 Task: In Heading Arial with underline. Font size of heading  '18'Font style of data Calibri. Font size of data  9Alignment of headline & data Align center. Fill color in heading,  RedFont color of data Black Apply border in Data No BorderIn the sheet  Data Management Template Sheetbook
Action: Mouse moved to (949, 127)
Screenshot: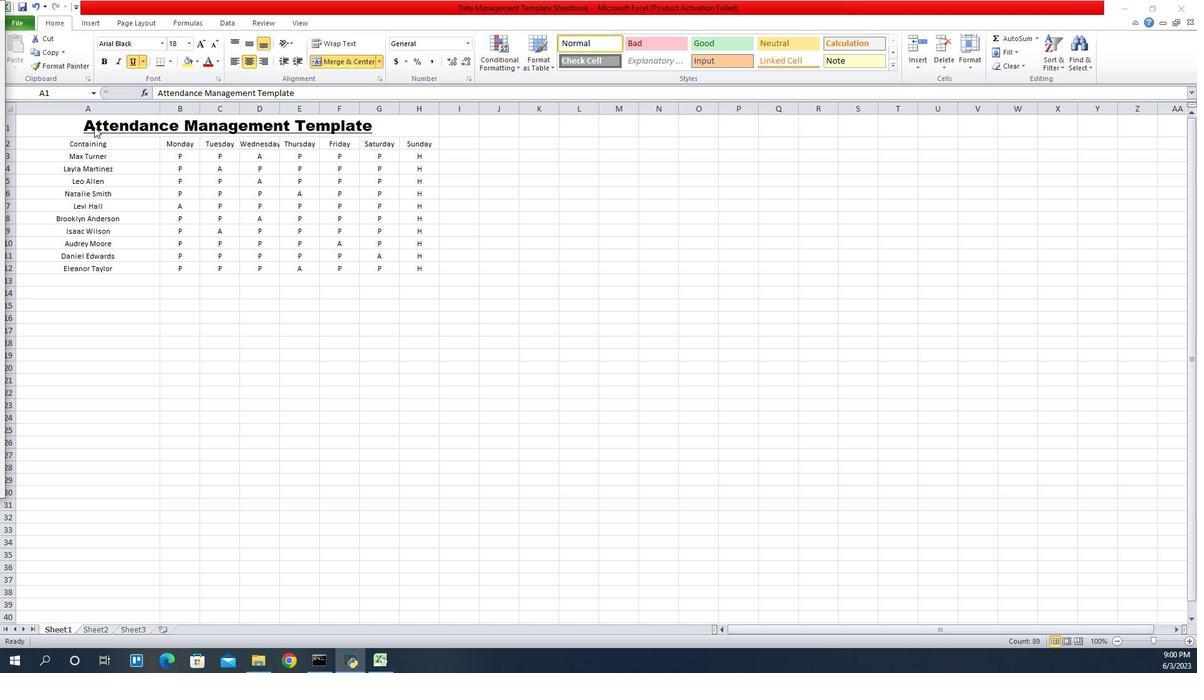 
Action: Mouse pressed left at (949, 127)
Screenshot: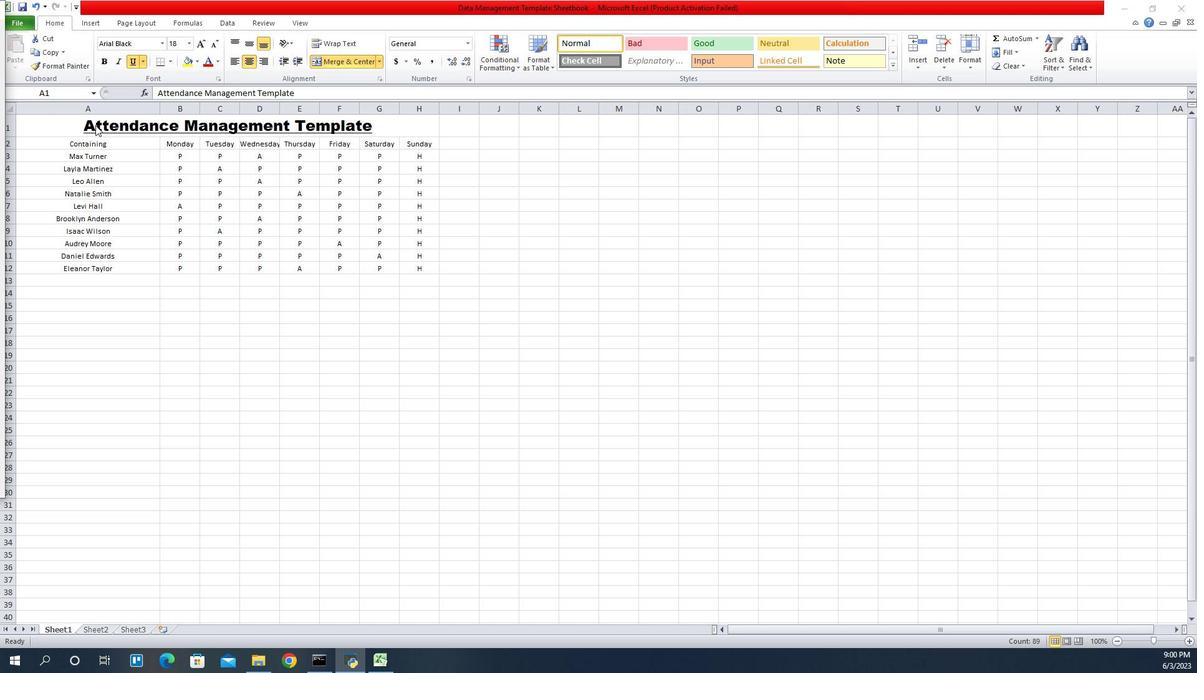
Action: Mouse moved to (951, 123)
Screenshot: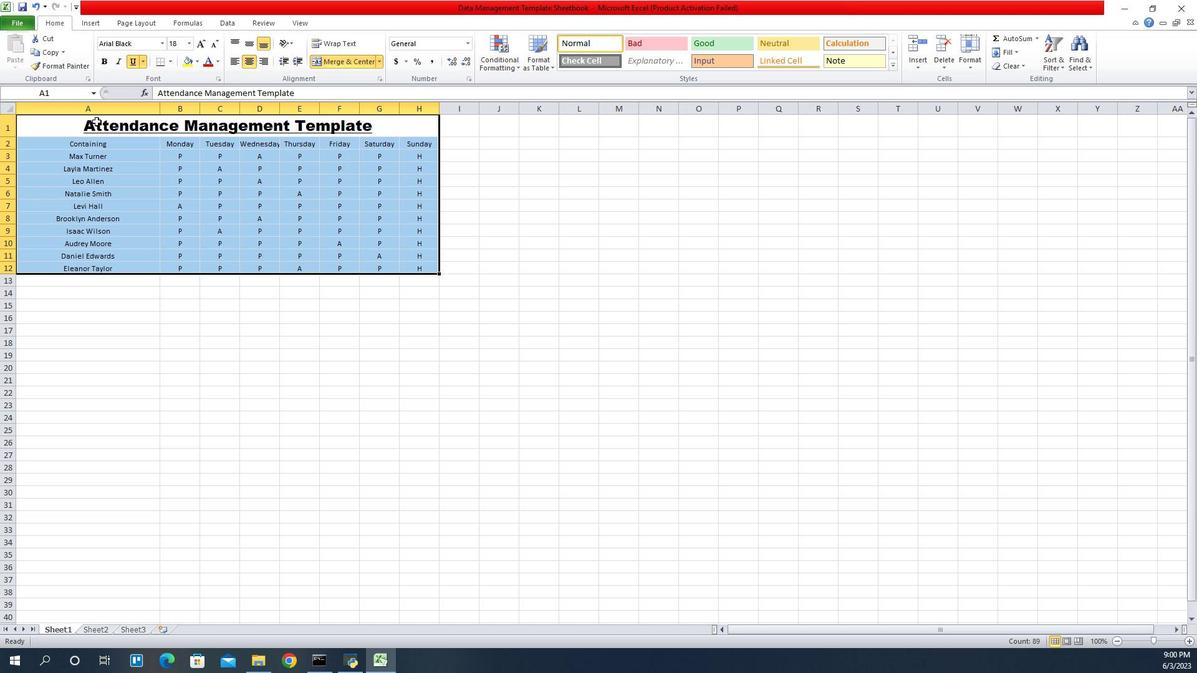 
Action: Mouse pressed left at (951, 123)
Screenshot: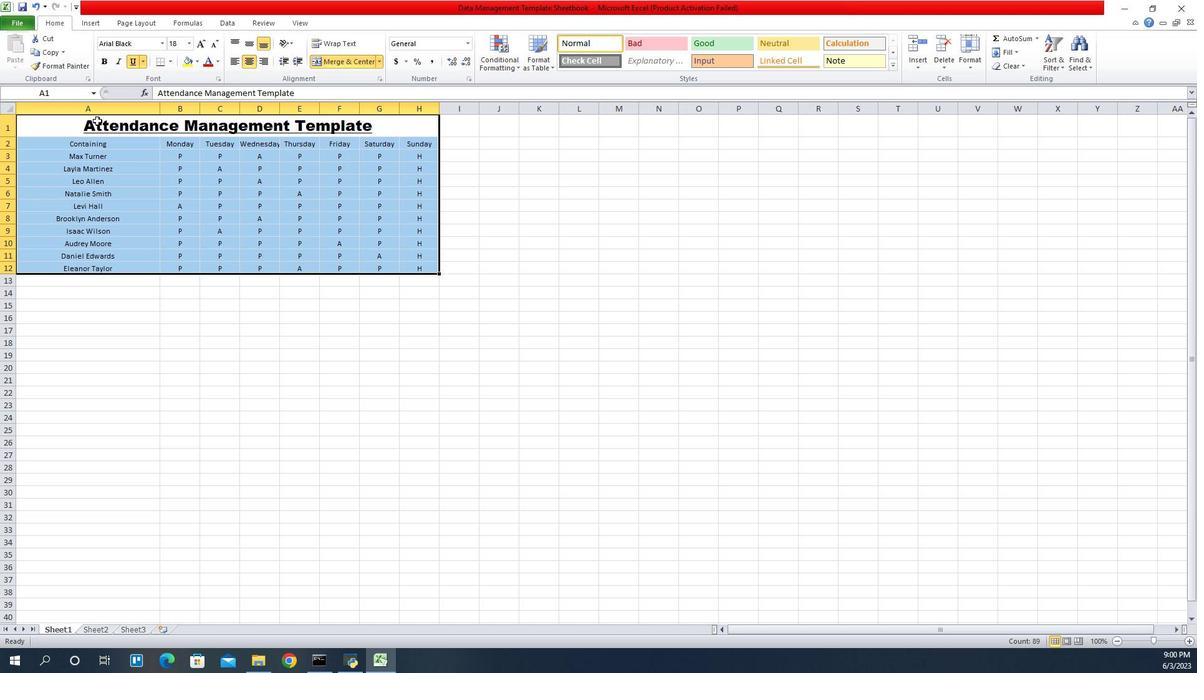 
Action: Mouse moved to (1016, 41)
Screenshot: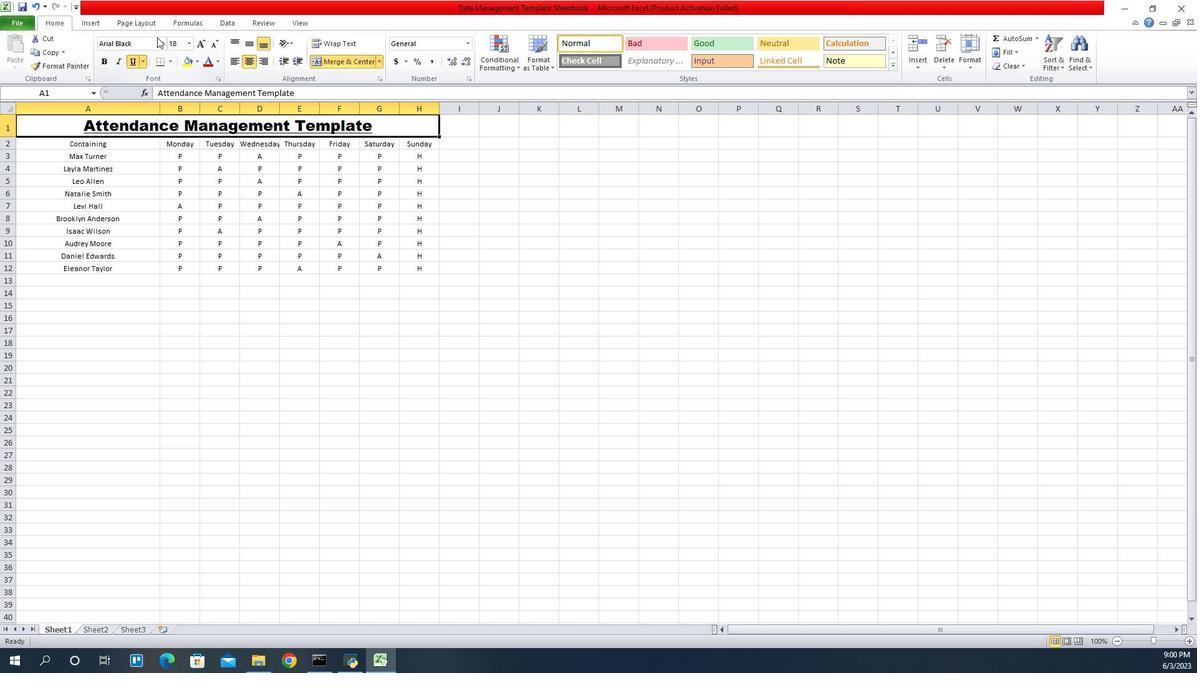 
Action: Mouse pressed left at (1016, 41)
Screenshot: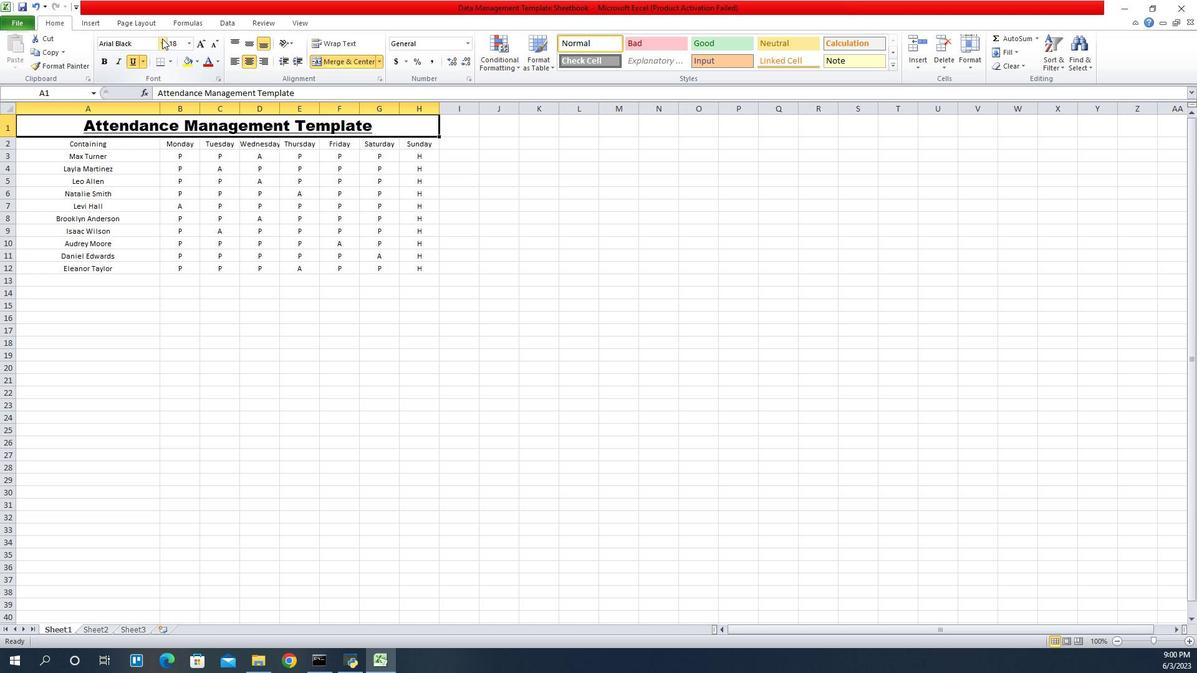 
Action: Mouse moved to (985, 145)
Screenshot: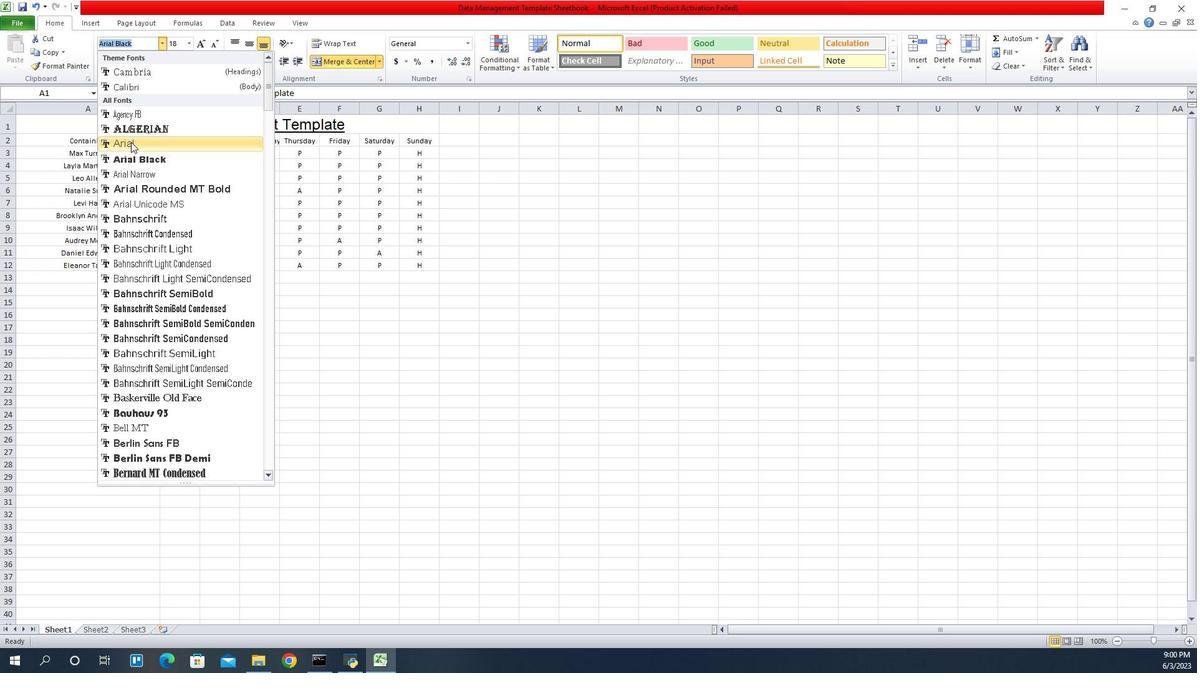 
Action: Mouse pressed left at (985, 145)
Screenshot: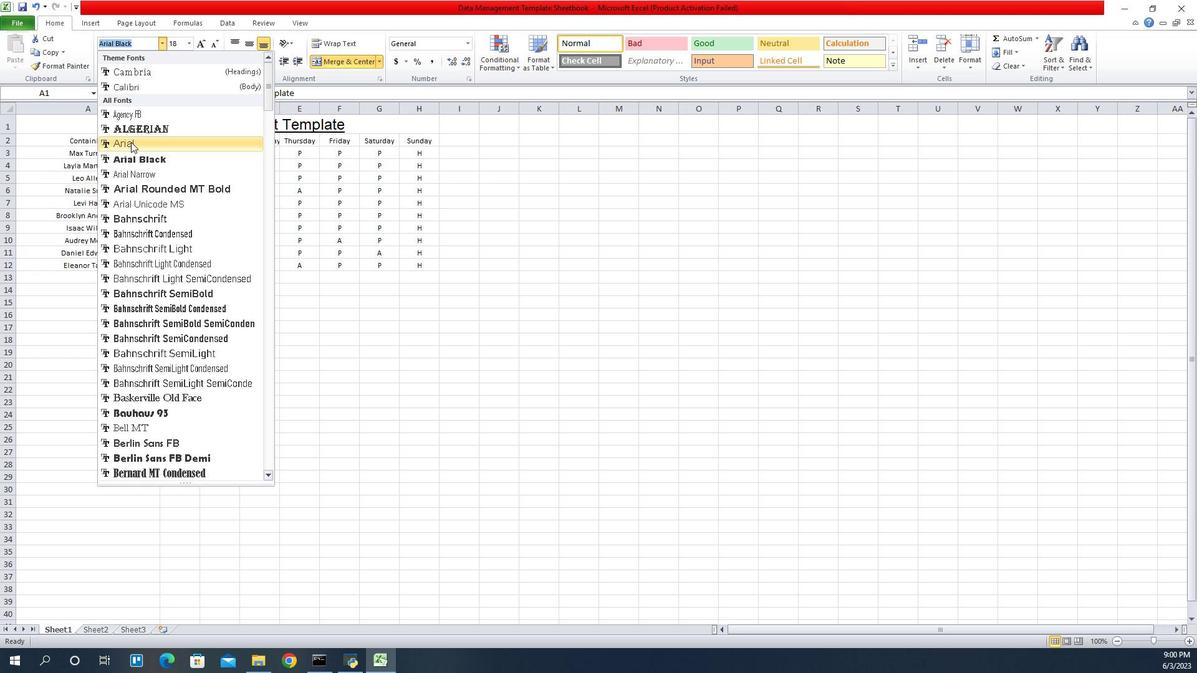 
Action: Mouse moved to (986, 66)
Screenshot: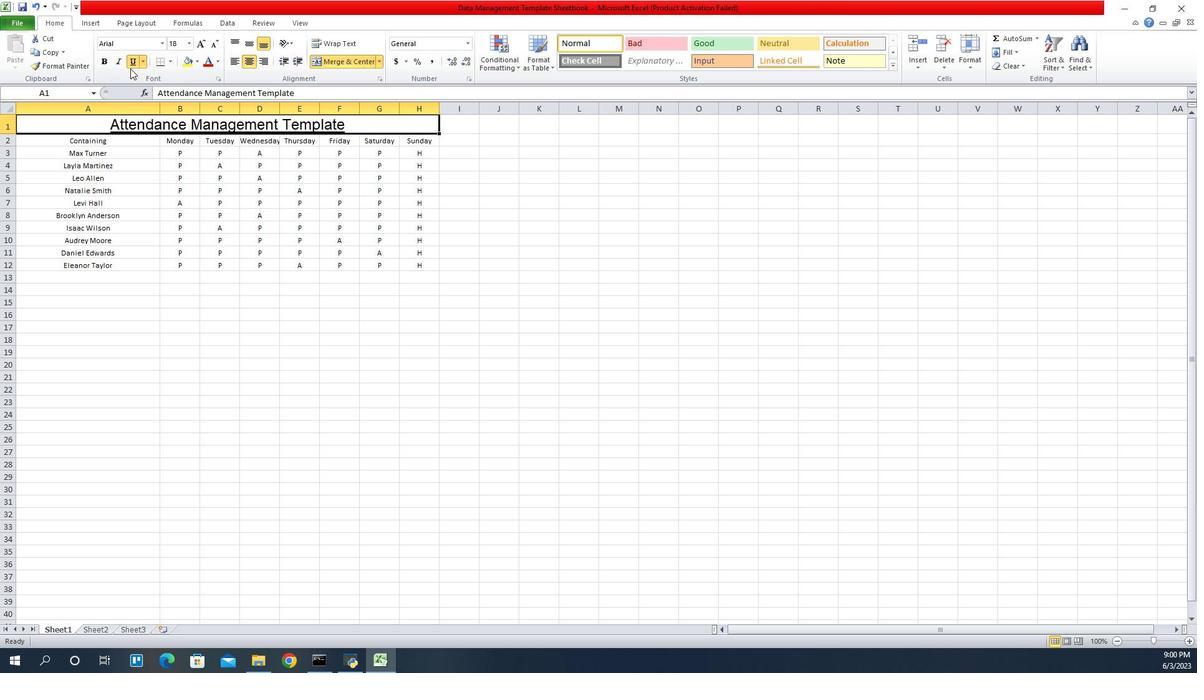 
Action: Mouse pressed left at (986, 66)
Screenshot: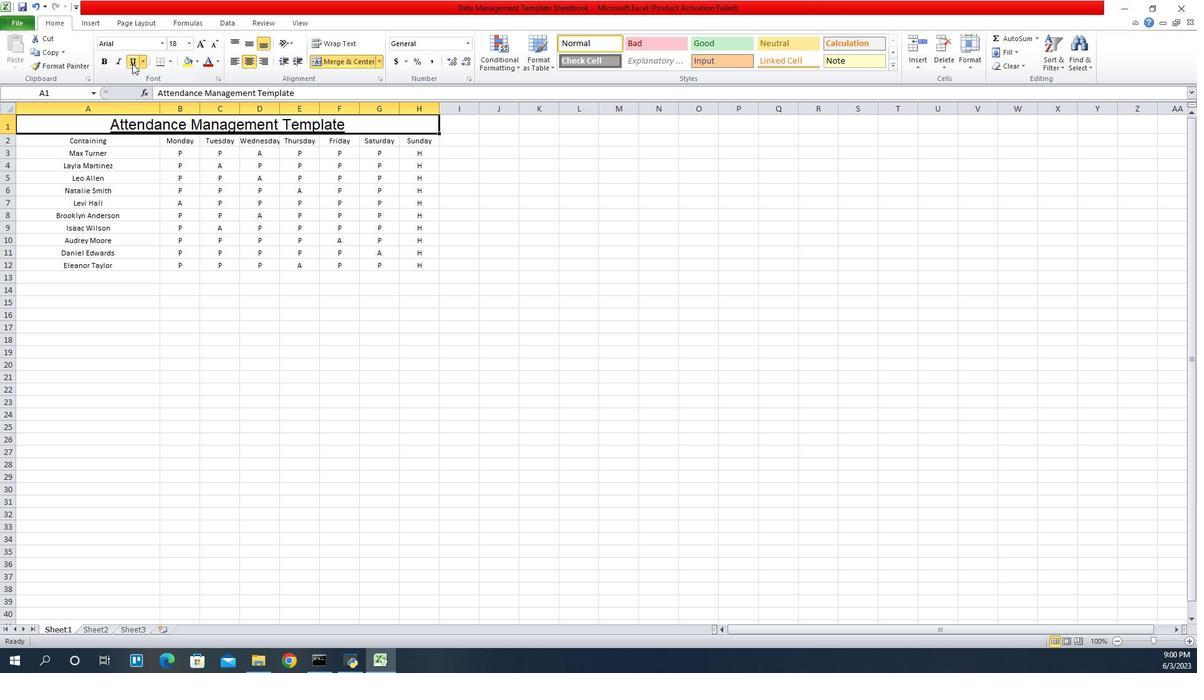 
Action: Mouse pressed left at (986, 66)
Screenshot: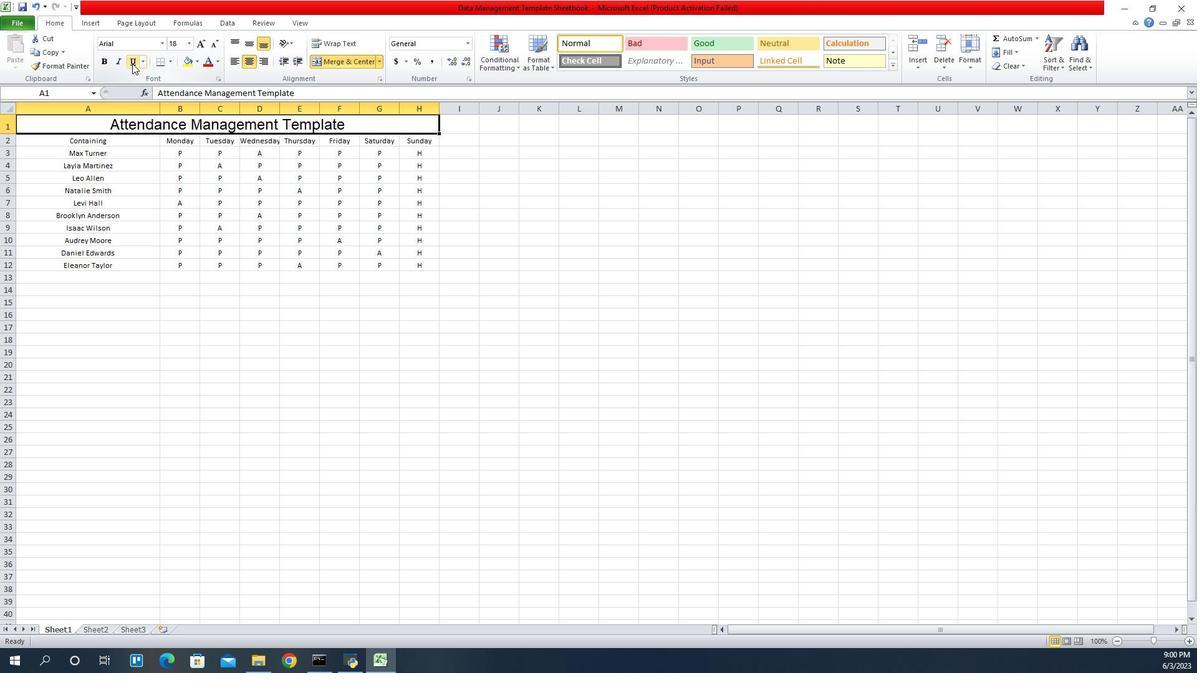 
Action: Mouse moved to (1043, 47)
Screenshot: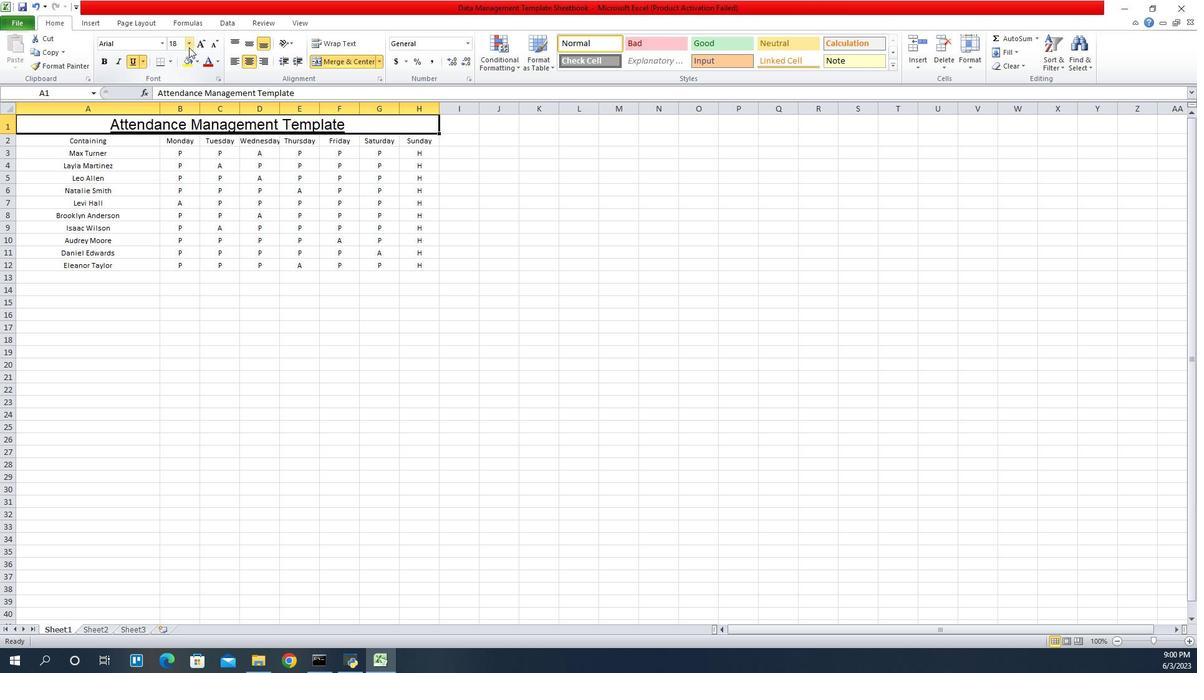 
Action: Mouse pressed left at (1043, 47)
Screenshot: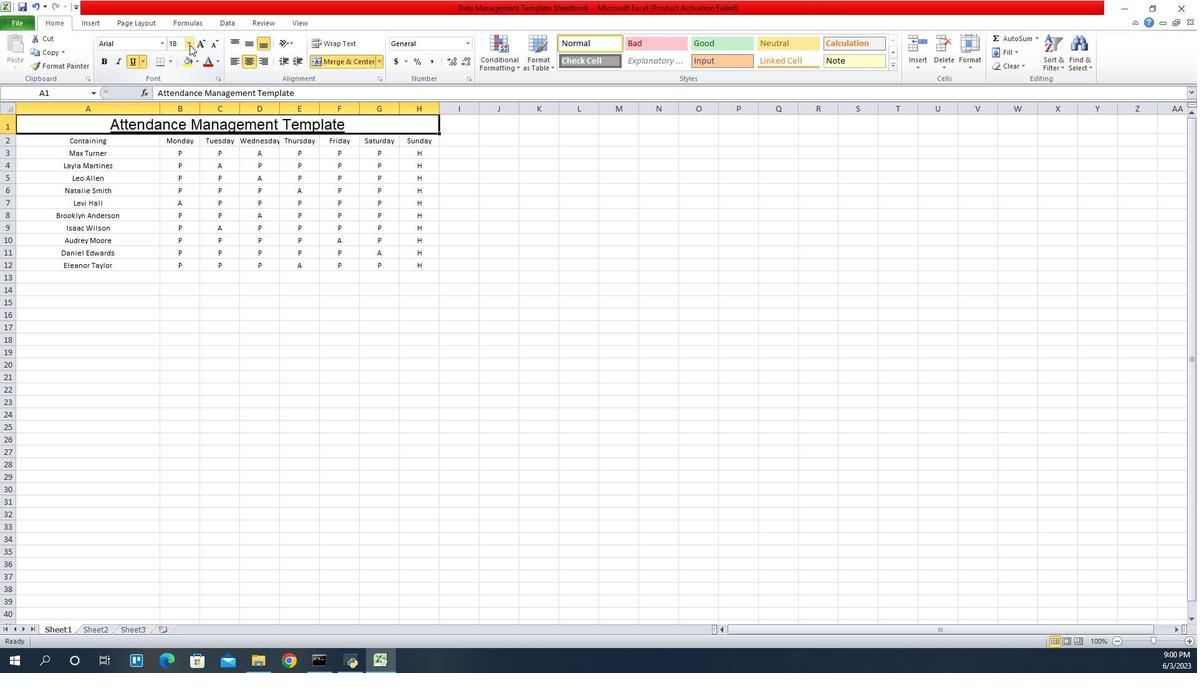 
Action: Mouse moved to (1030, 135)
Screenshot: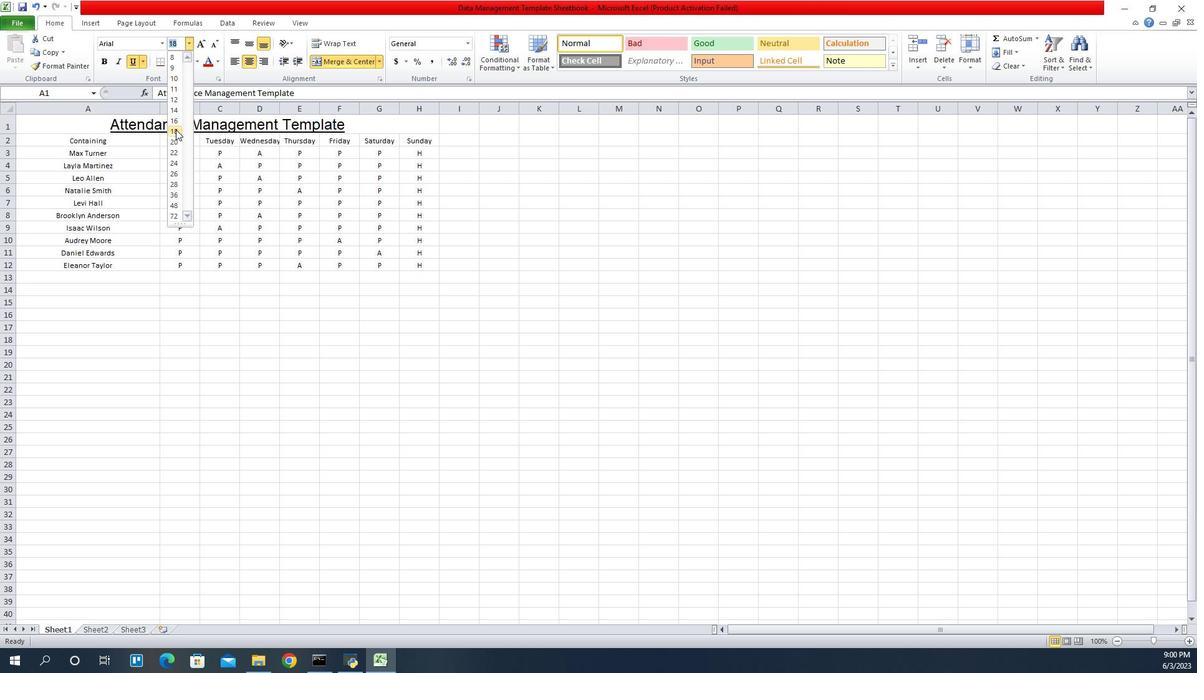 
Action: Mouse pressed left at (1030, 135)
Screenshot: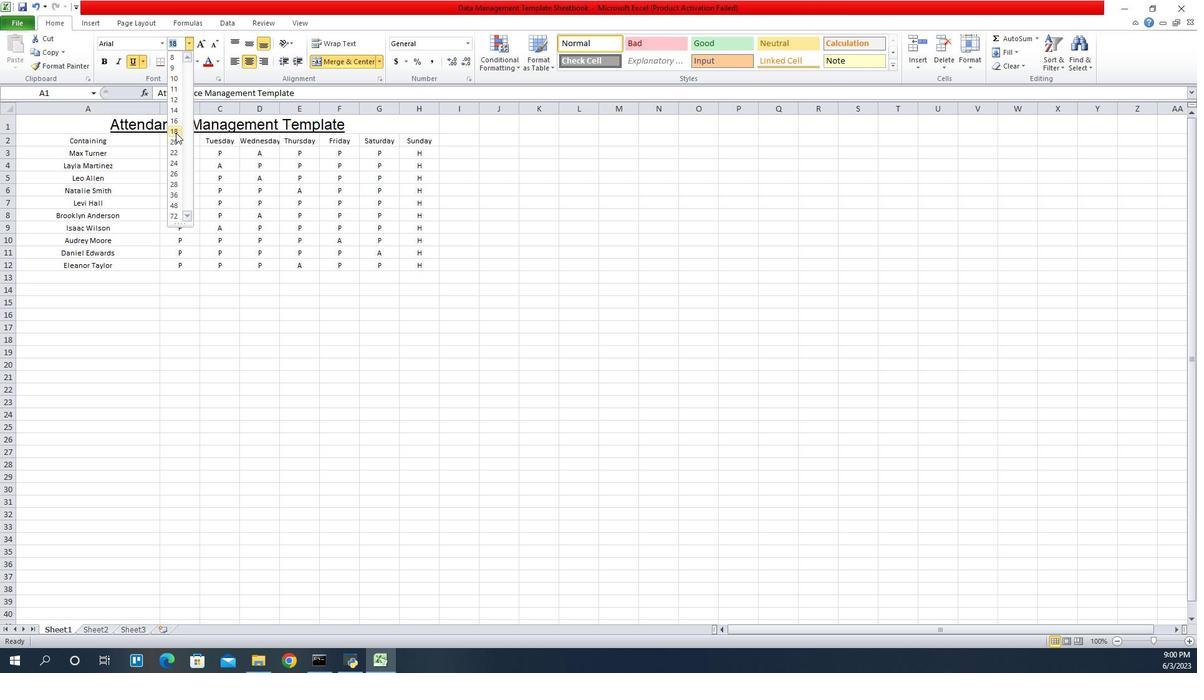
Action: Mouse moved to (924, 139)
Screenshot: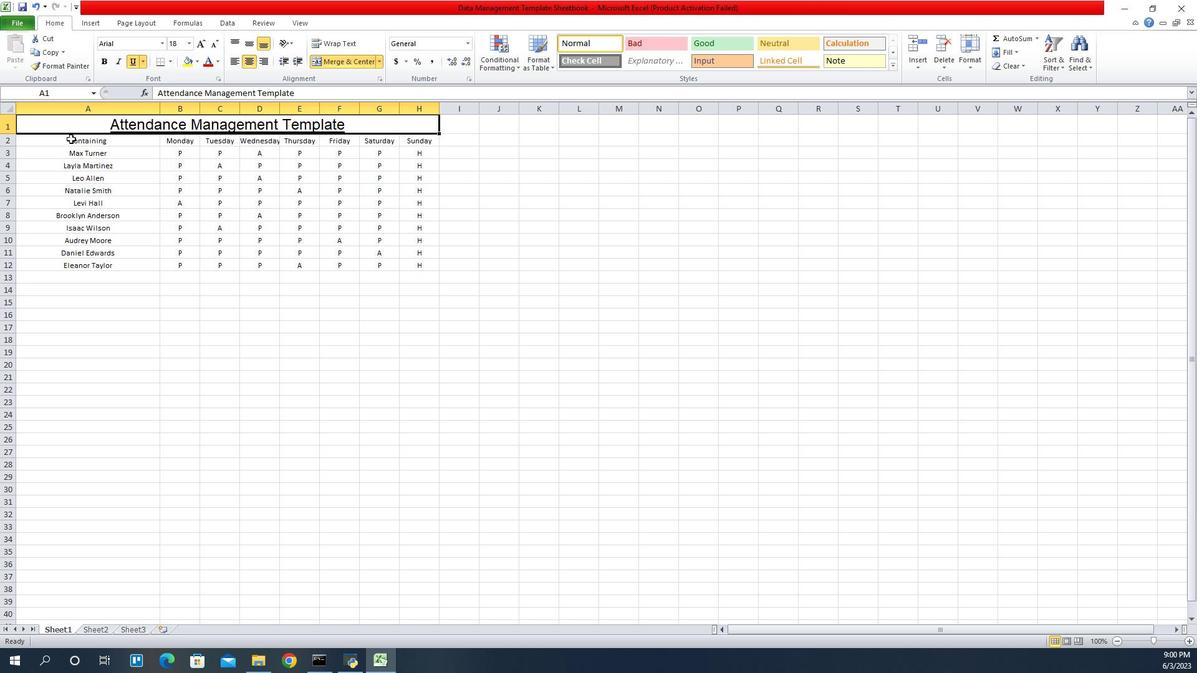
Action: Mouse pressed left at (924, 139)
Screenshot: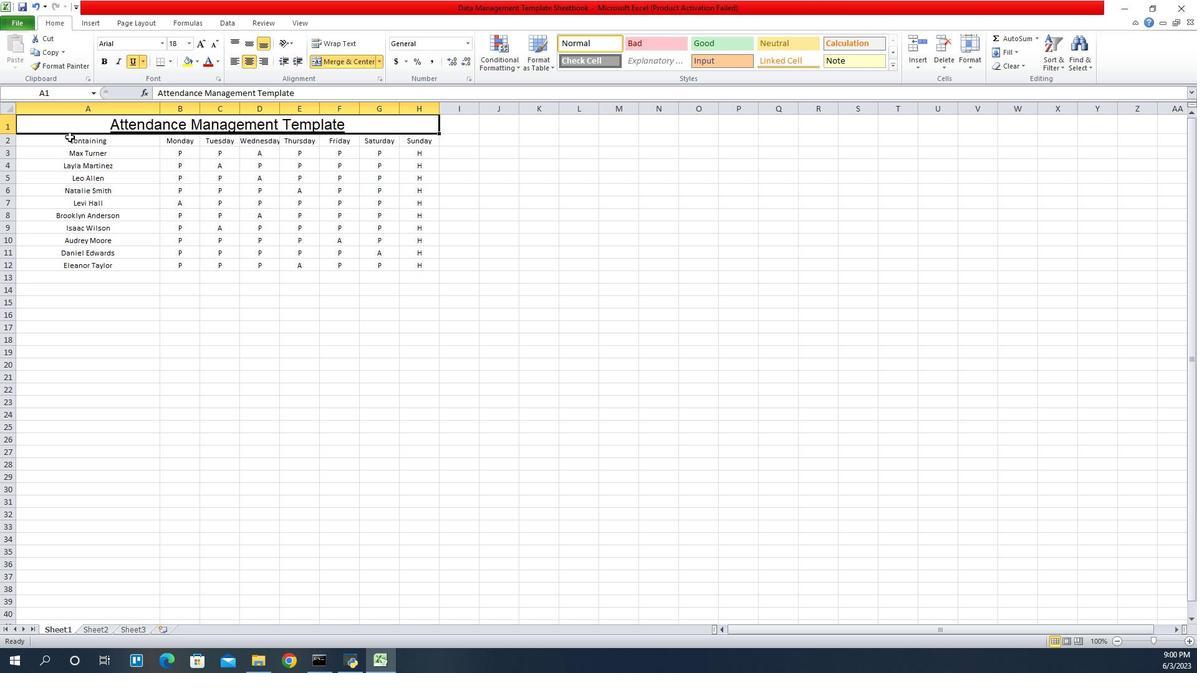 
Action: Mouse moved to (1043, 46)
Screenshot: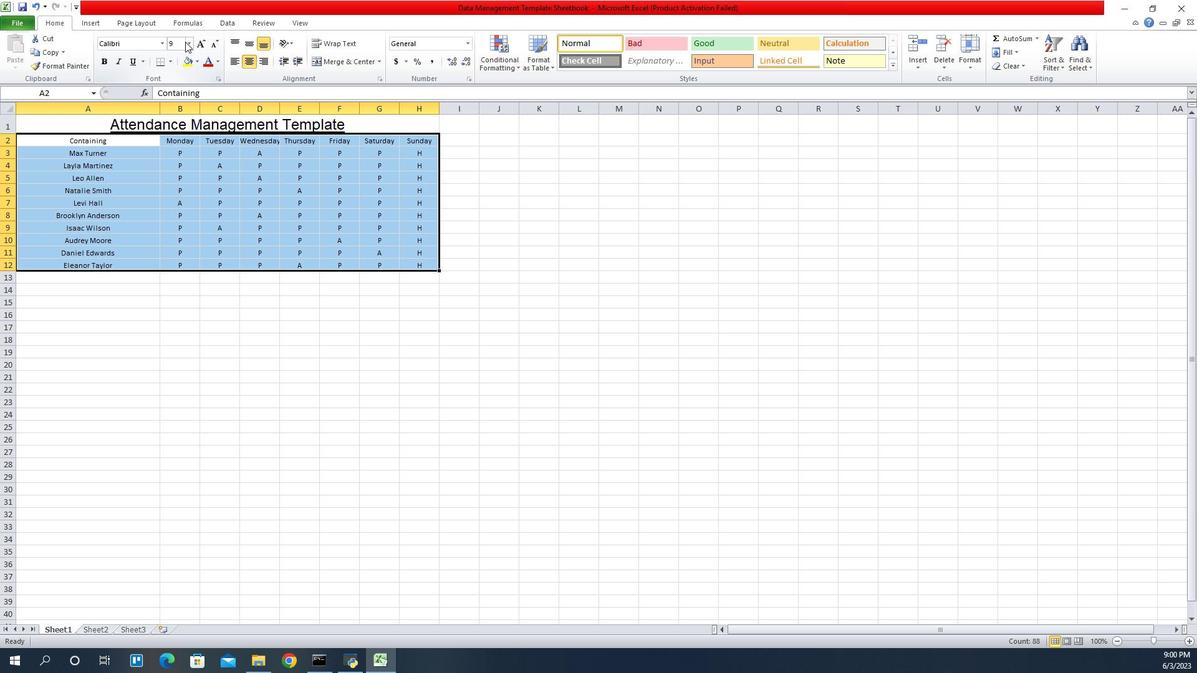 
Action: Mouse pressed left at (1043, 46)
Screenshot: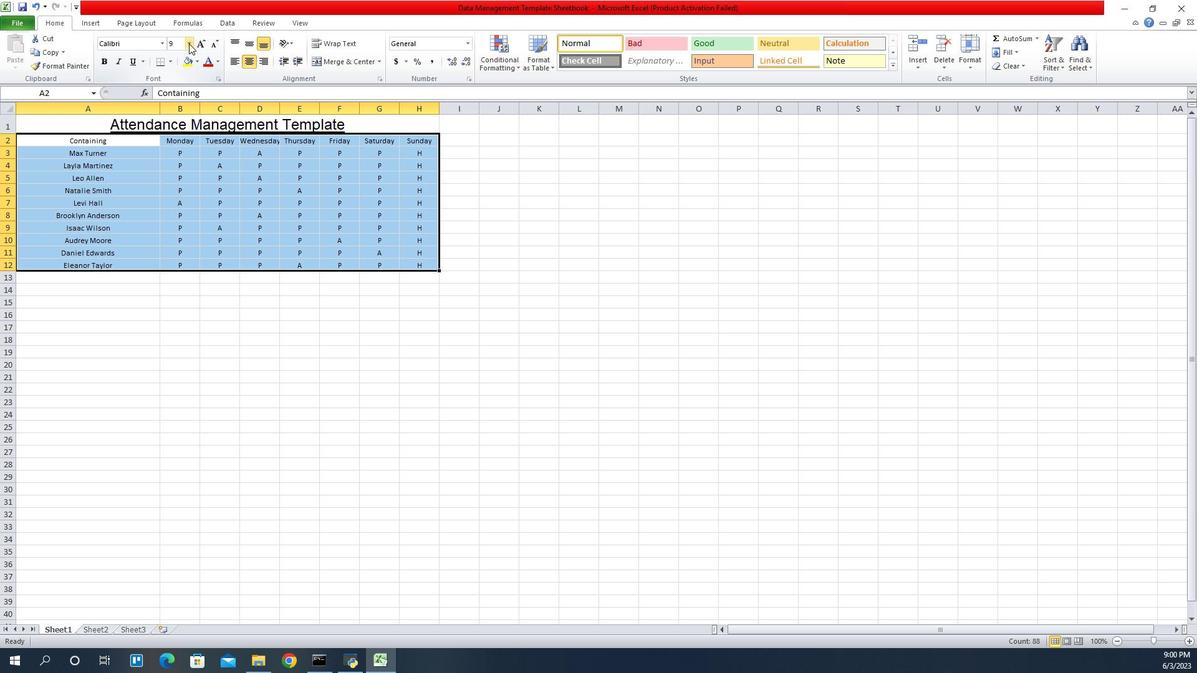 
Action: Mouse moved to (1031, 71)
Screenshot: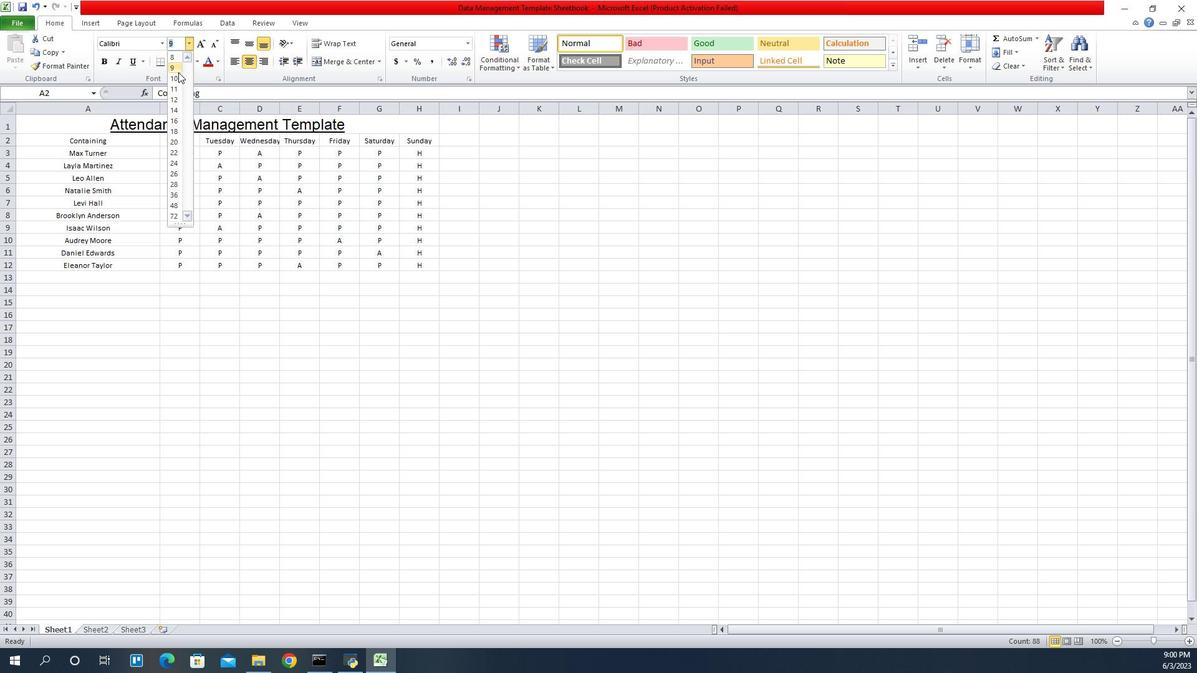 
Action: Mouse pressed left at (1031, 71)
Screenshot: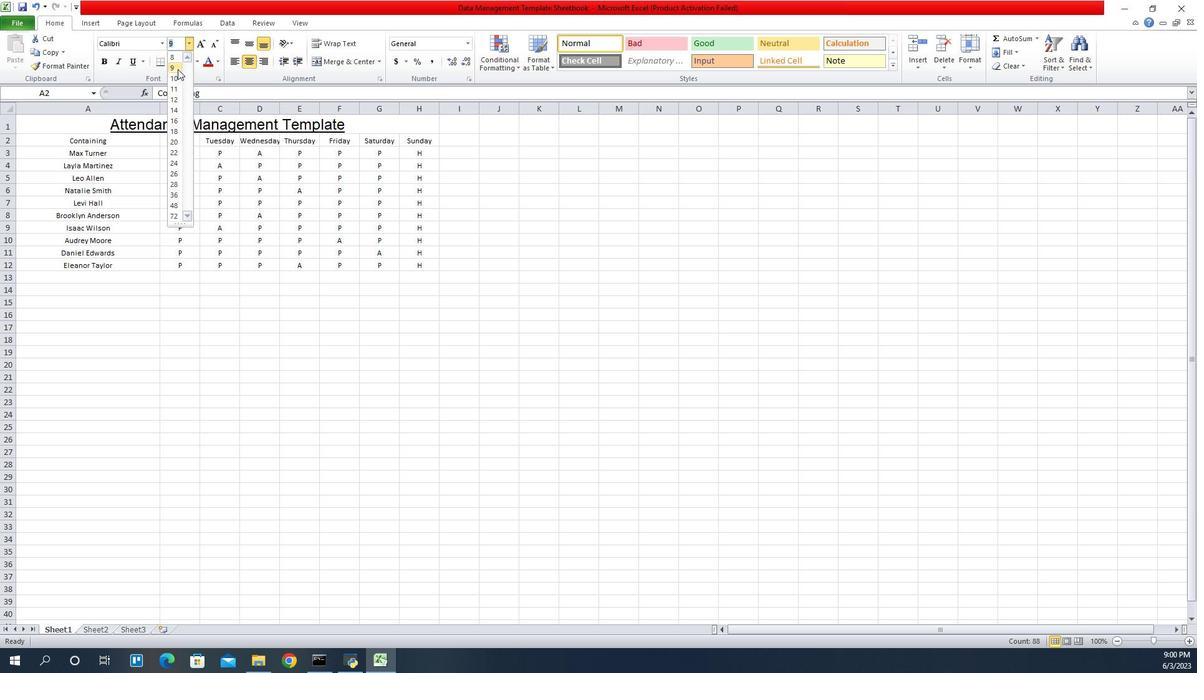 
Action: Mouse moved to (933, 123)
Screenshot: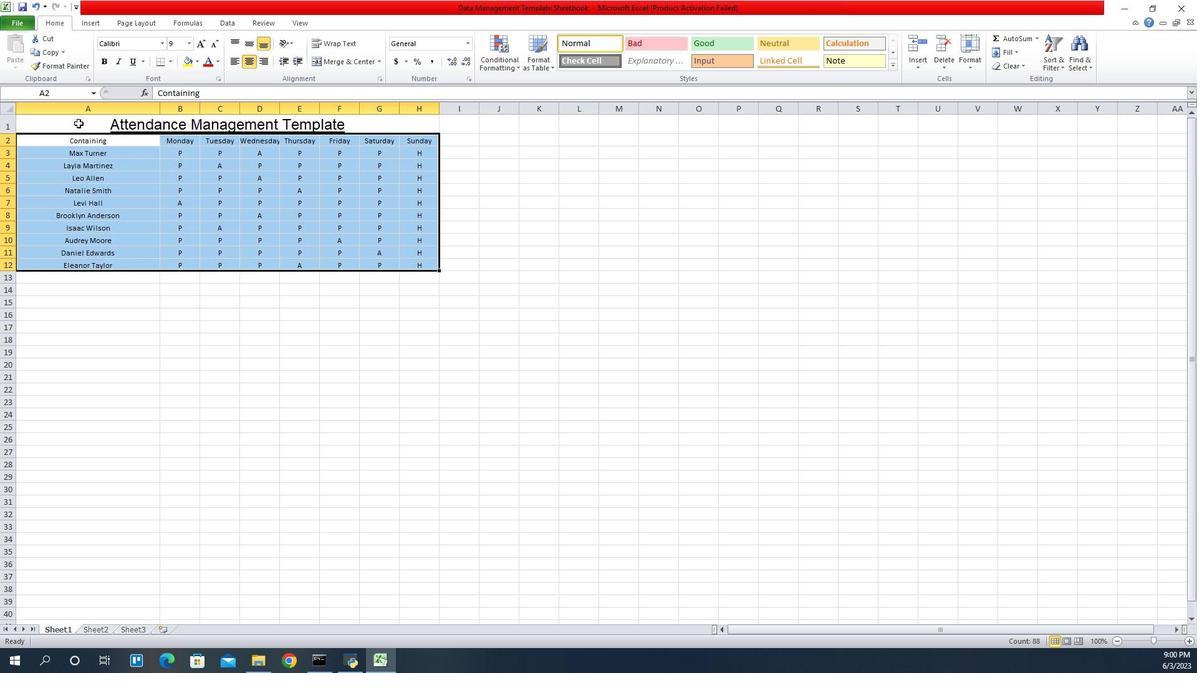 
Action: Mouse pressed left at (933, 123)
Screenshot: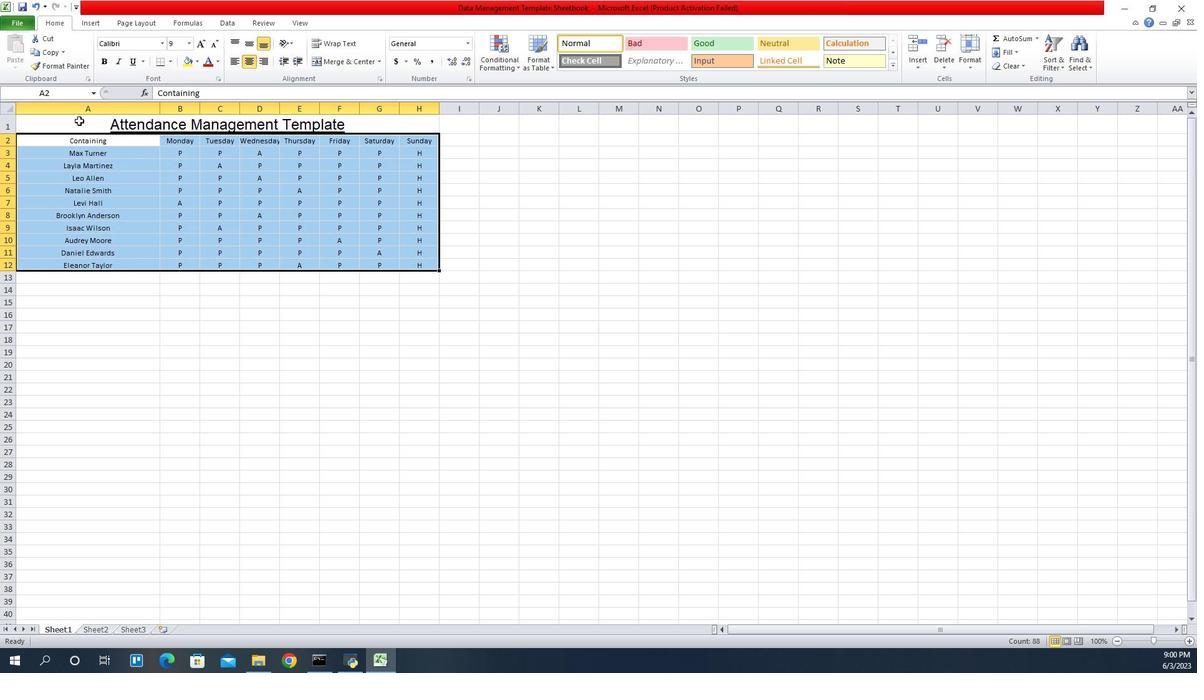 
Action: Mouse moved to (1099, 62)
Screenshot: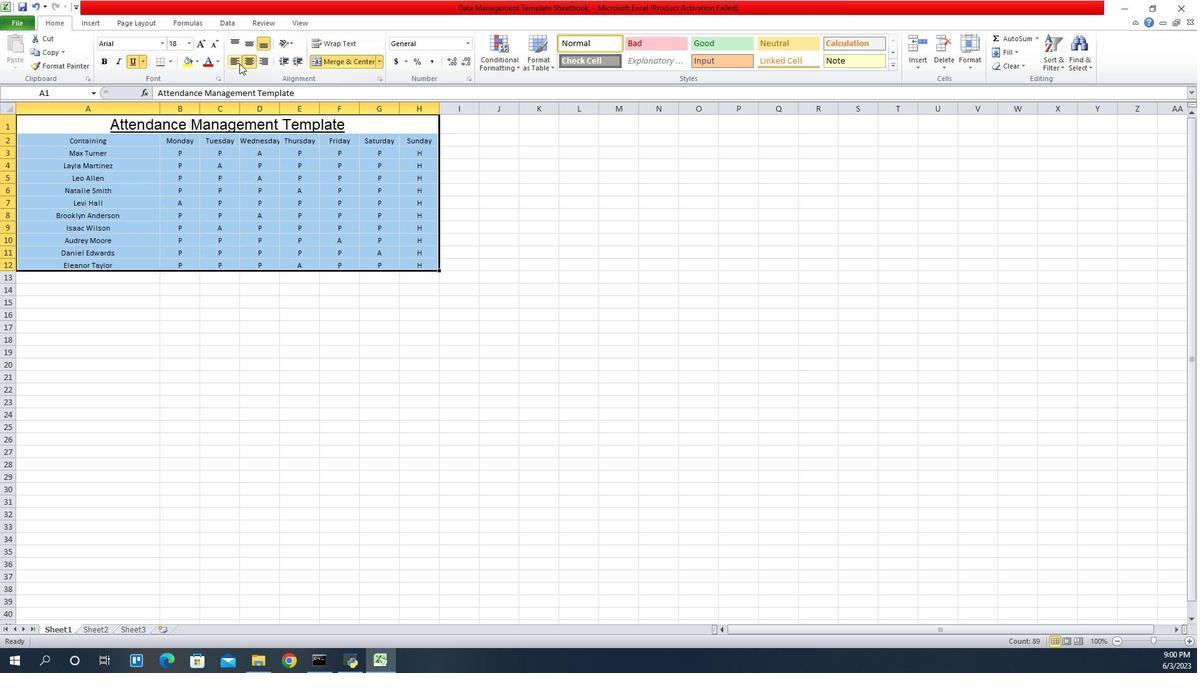 
Action: Mouse pressed left at (1099, 62)
Screenshot: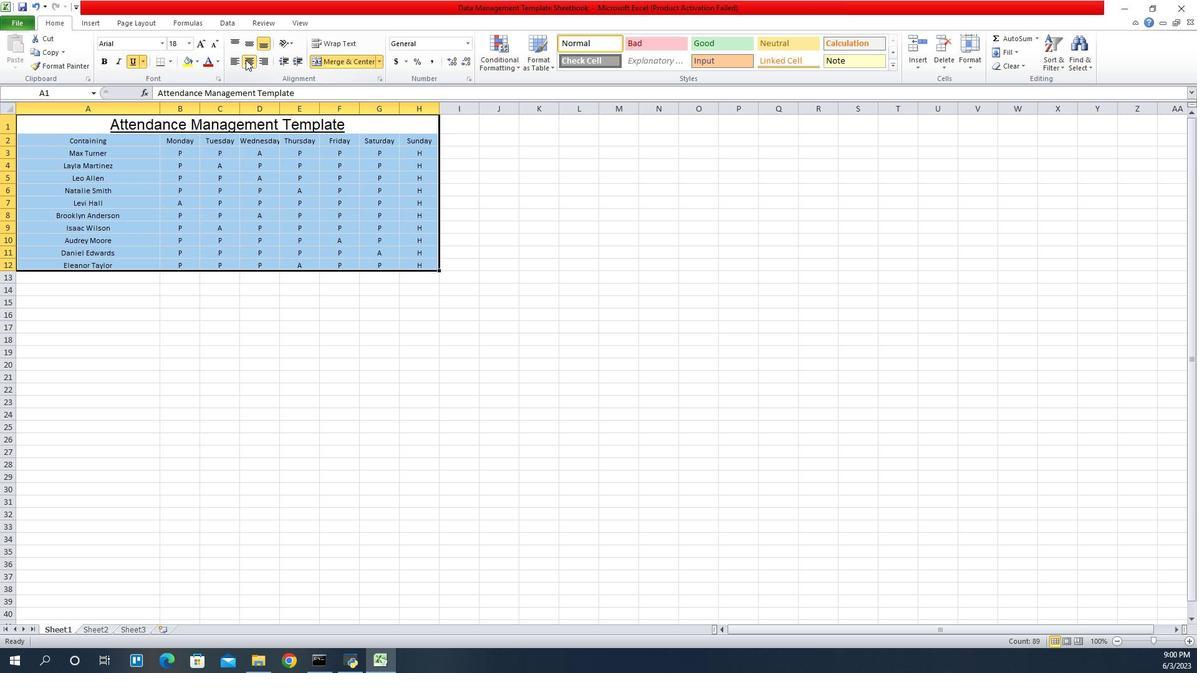 
Action: Mouse pressed left at (1099, 62)
Screenshot: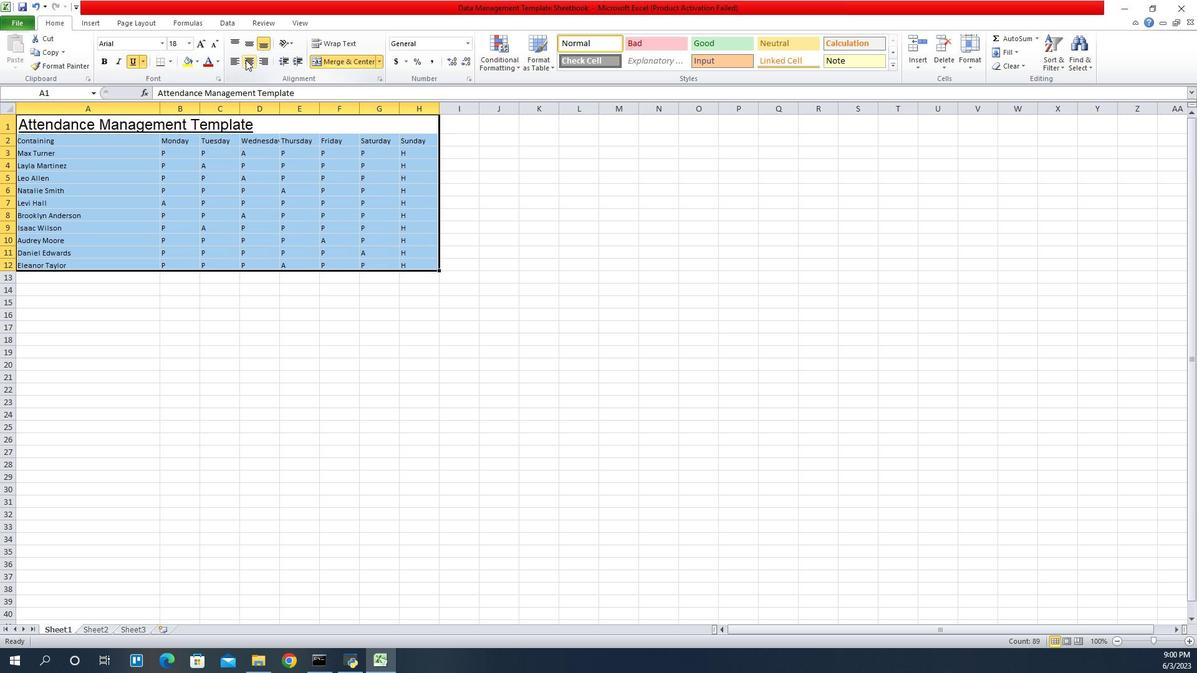 
Action: Mouse moved to (1045, 130)
Screenshot: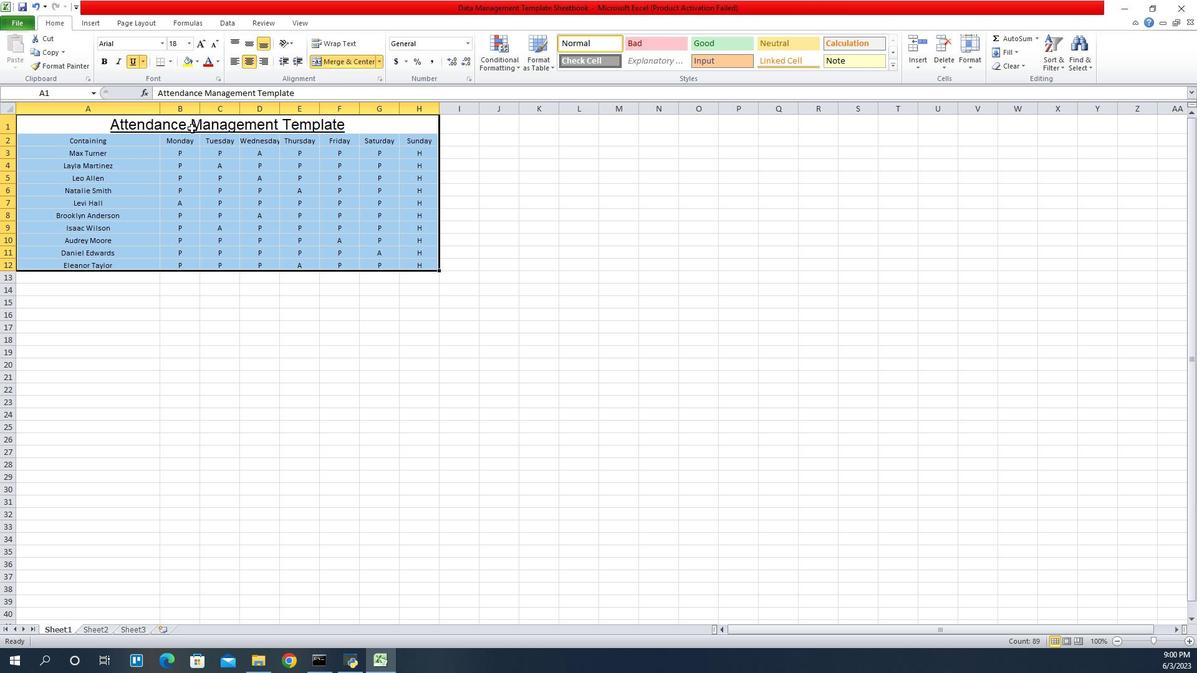 
Action: Mouse pressed left at (1045, 130)
Screenshot: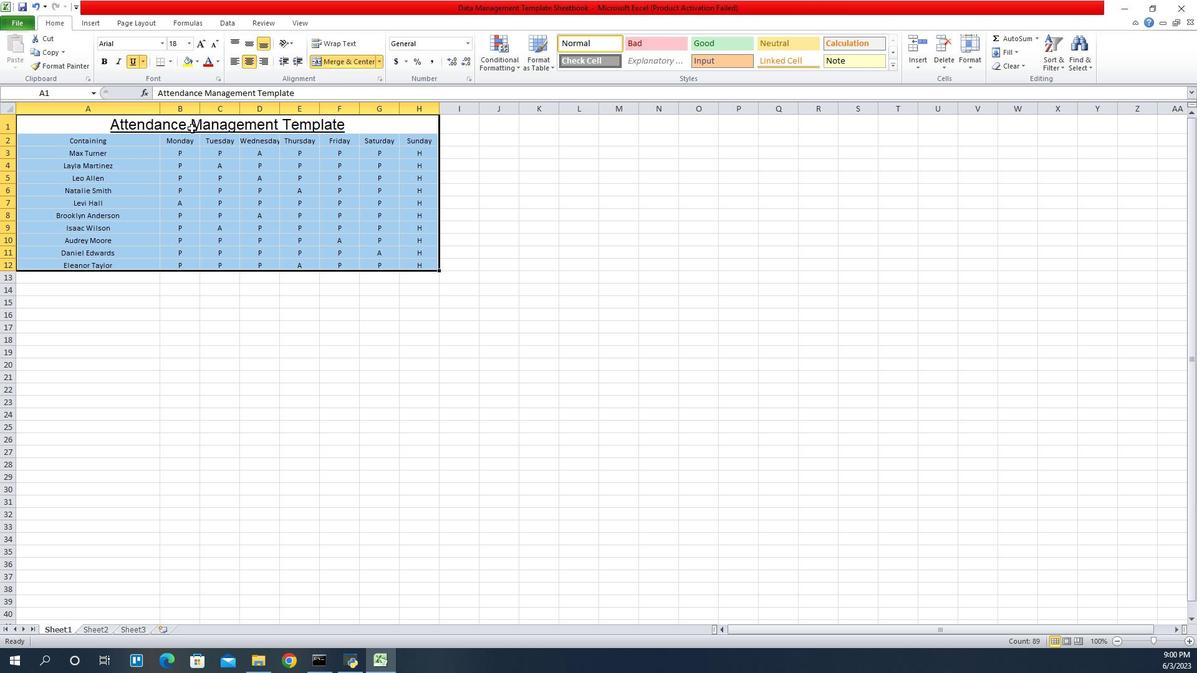 
Action: Mouse moved to (1063, 59)
Screenshot: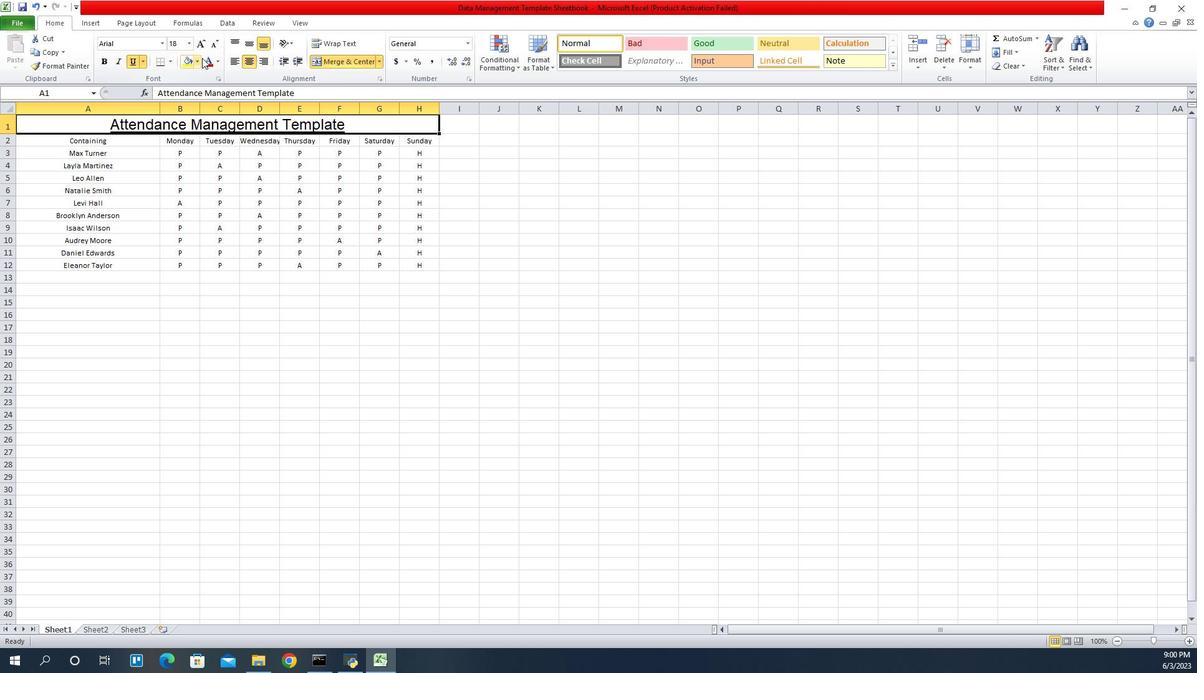 
Action: Mouse pressed left at (1063, 59)
Screenshot: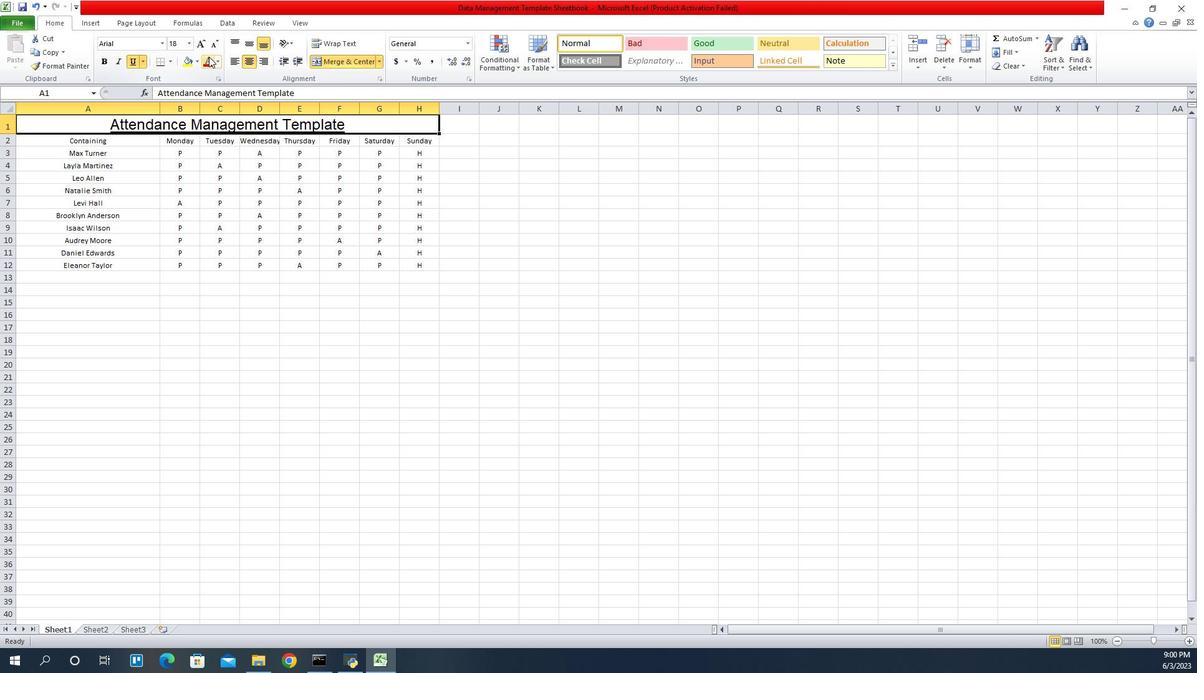 
Action: Mouse moved to (942, 142)
Screenshot: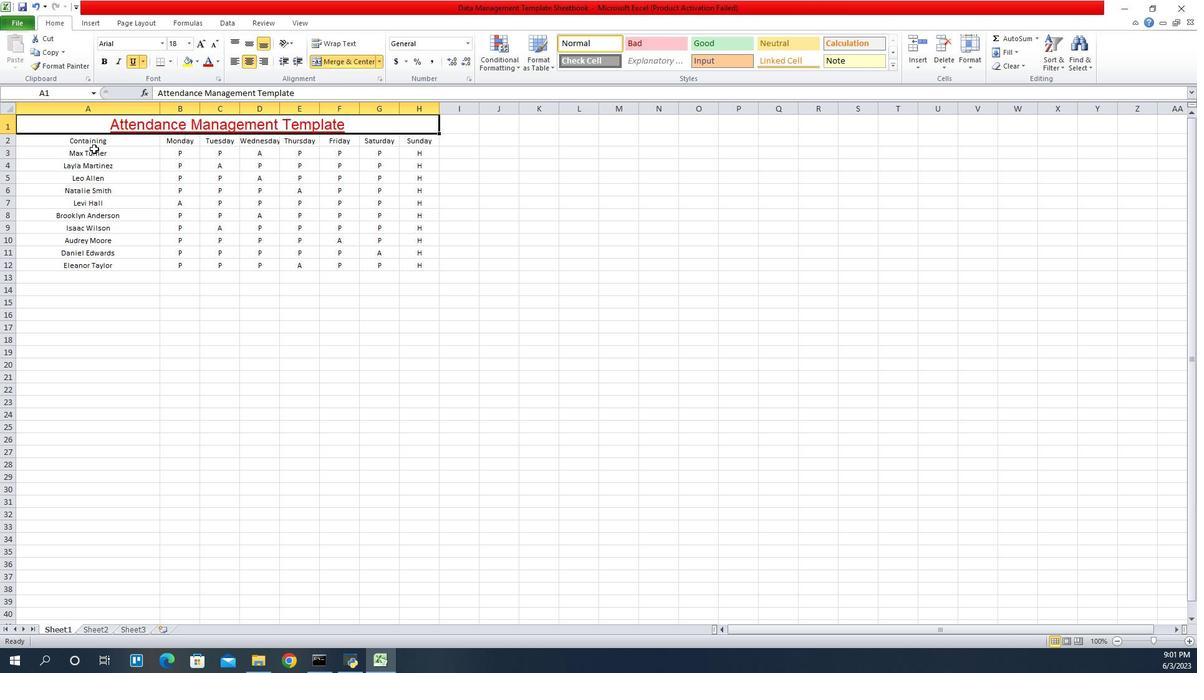 
Action: Mouse pressed left at (942, 142)
Screenshot: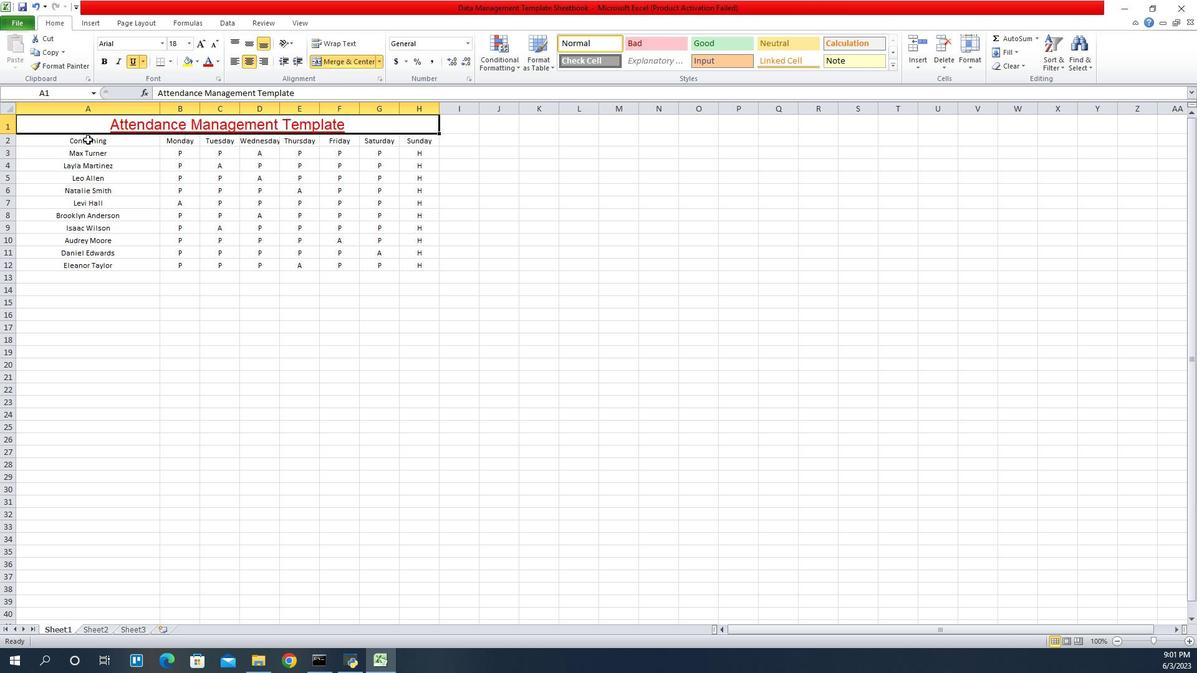 
Action: Mouse moved to (1073, 62)
Screenshot: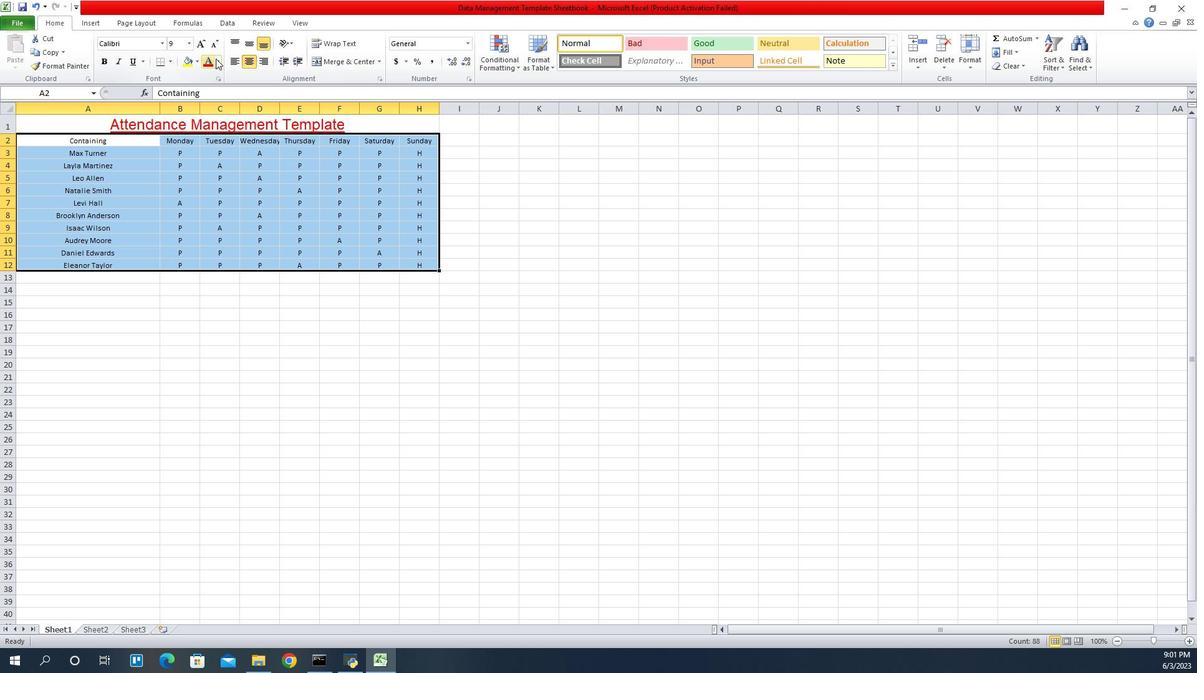 
Action: Mouse pressed left at (1073, 62)
Screenshot: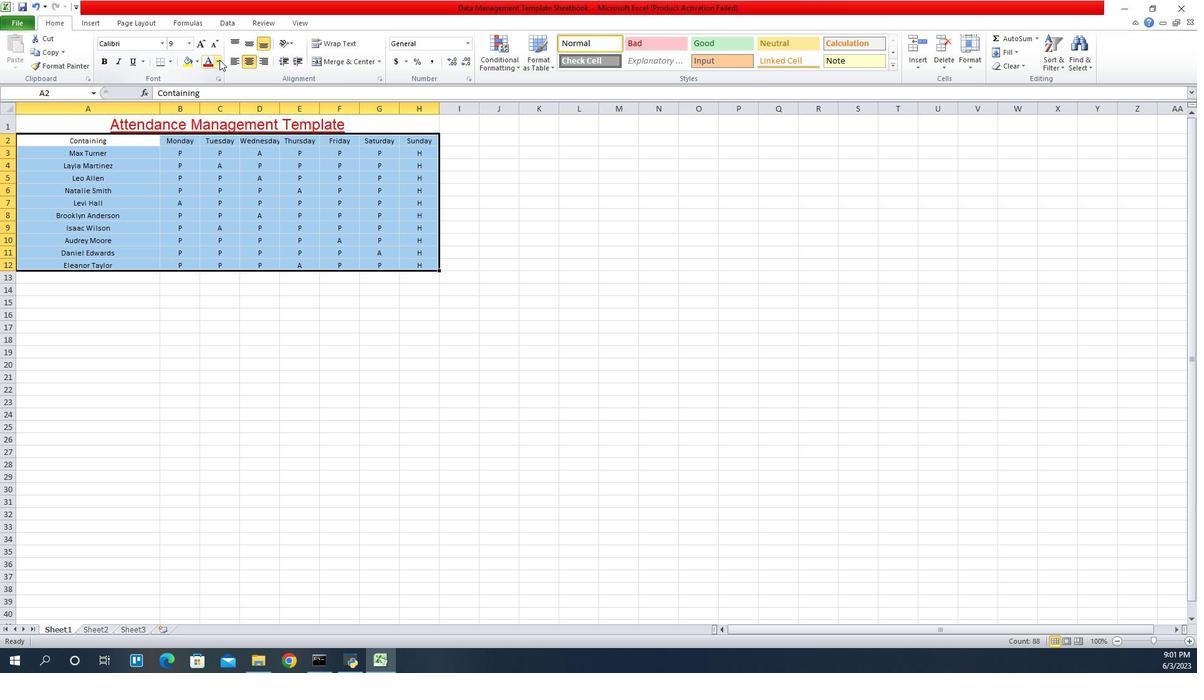 
Action: Mouse moved to (1063, 81)
Screenshot: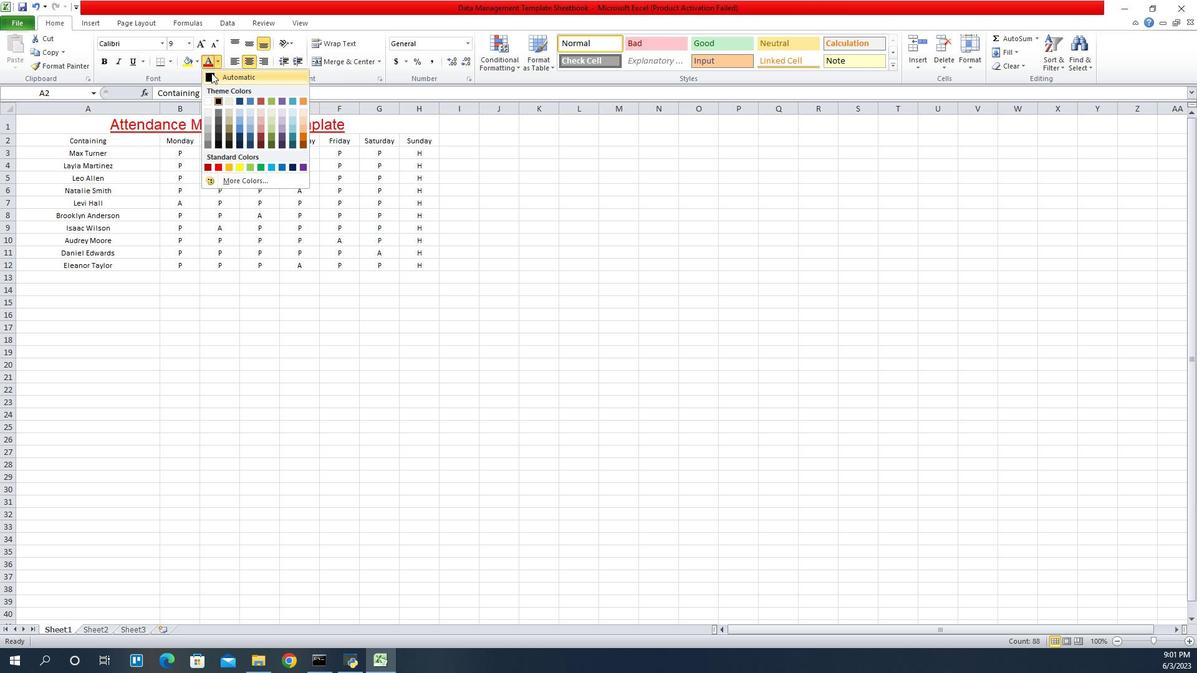 
Action: Mouse pressed left at (1063, 81)
Screenshot: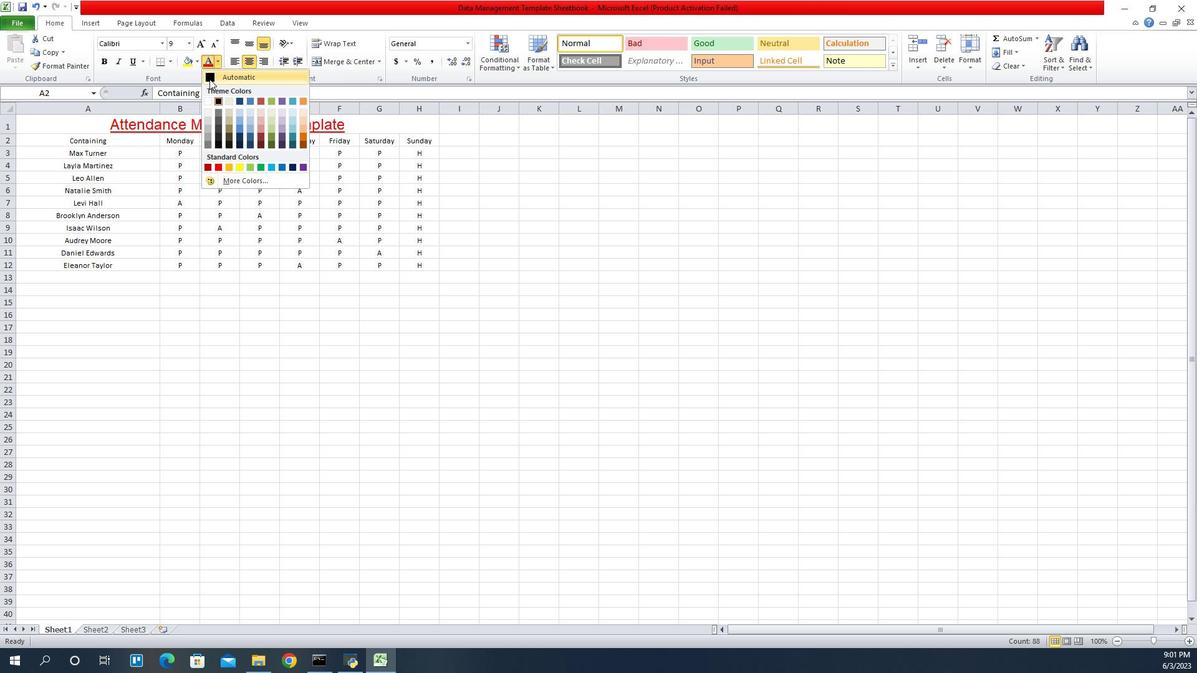 
Action: Mouse moved to (1024, 64)
Screenshot: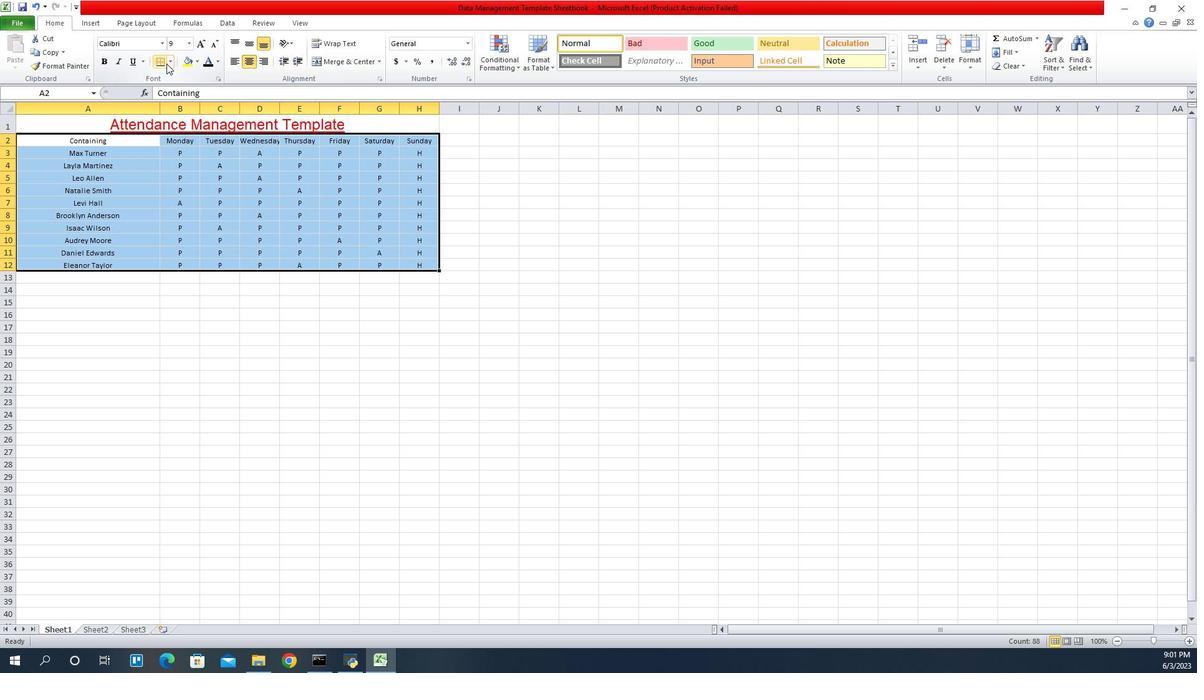 
Action: Mouse pressed left at (1024, 64)
Screenshot: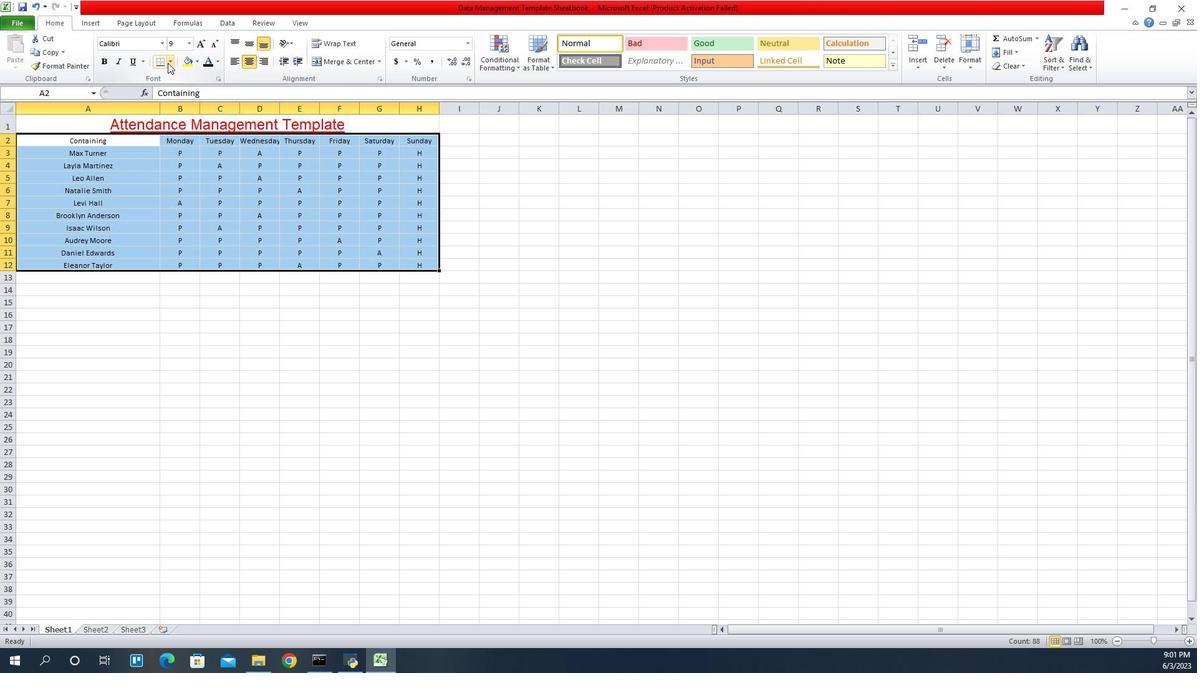 
Action: Mouse moved to (1043, 161)
Screenshot: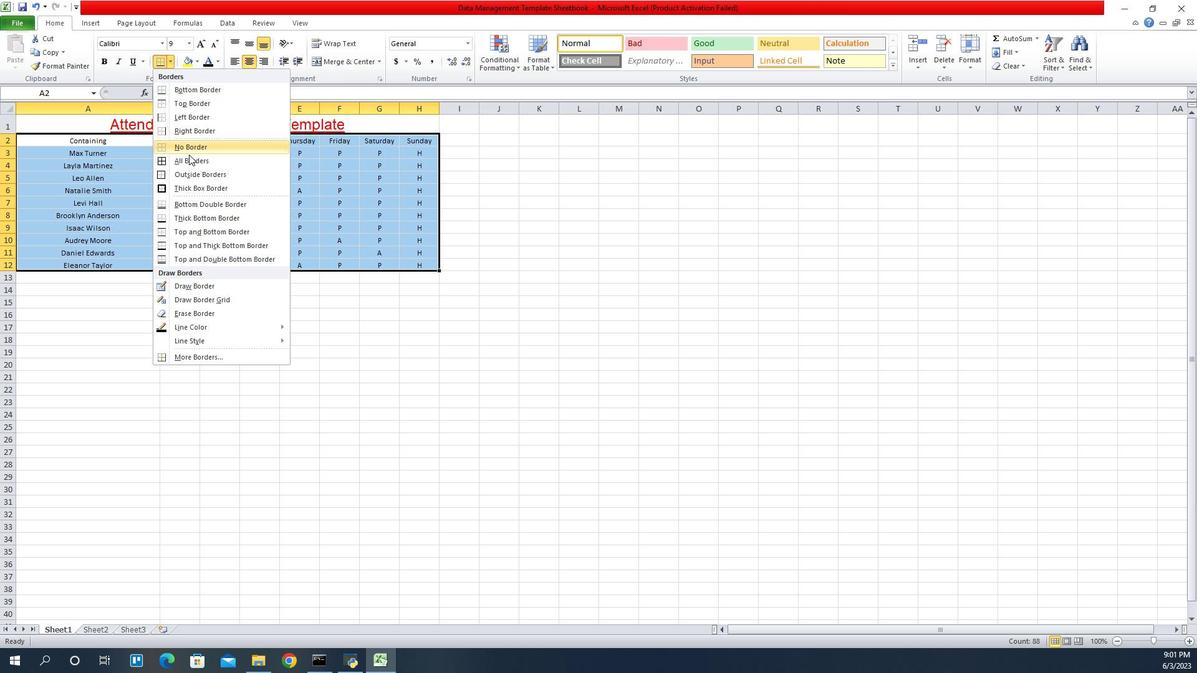 
Action: Mouse pressed left at (1043, 161)
Screenshot: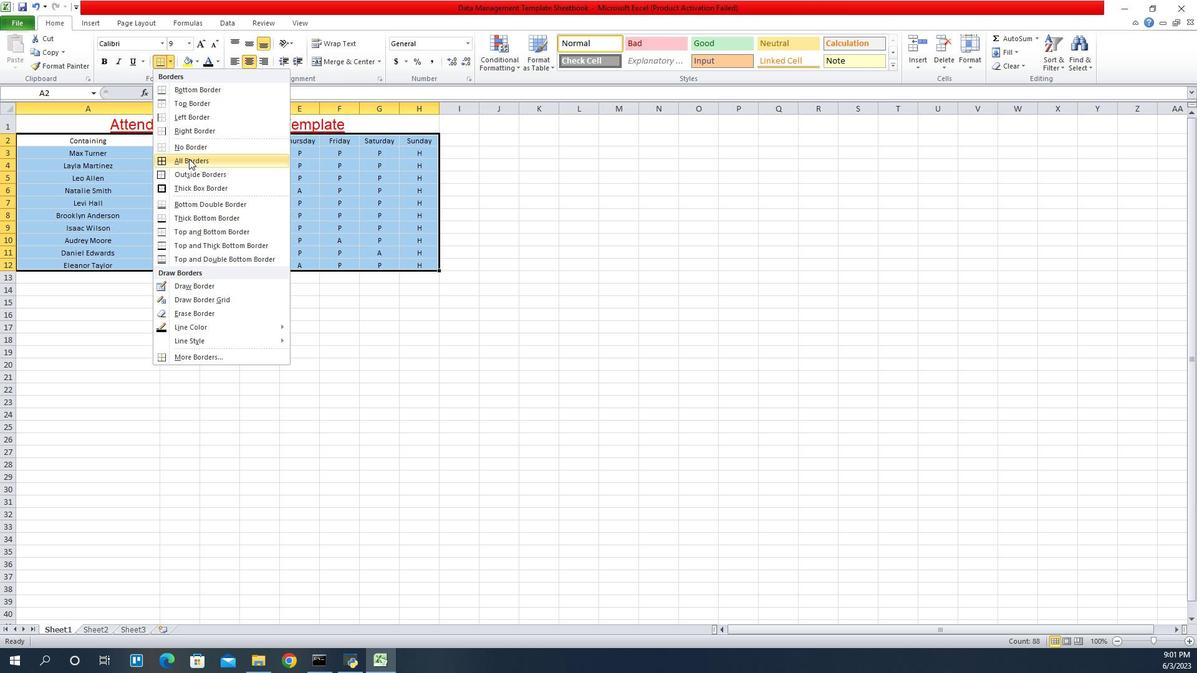 
Action: Mouse moved to (1043, 166)
Screenshot: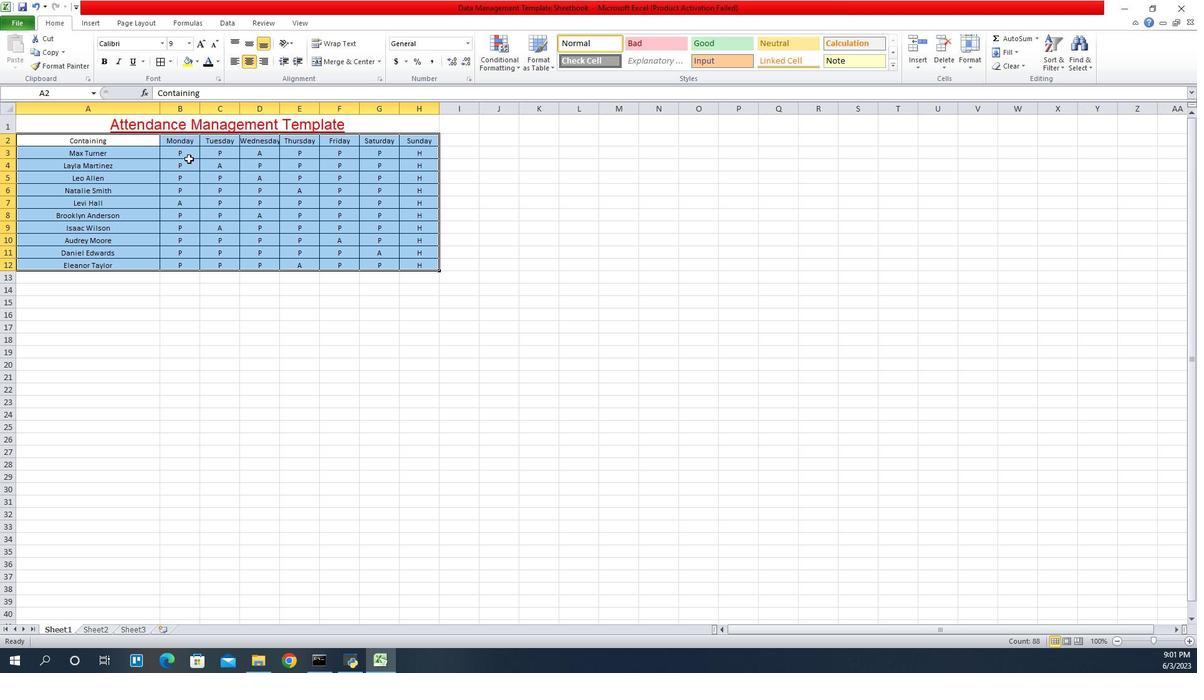 
